 Task: In the  document Nativeamericanreservations.txtMake this file  'available offline' Check 'Vision History' View the  non- printing characters
Action: Mouse moved to (257, 352)
Screenshot: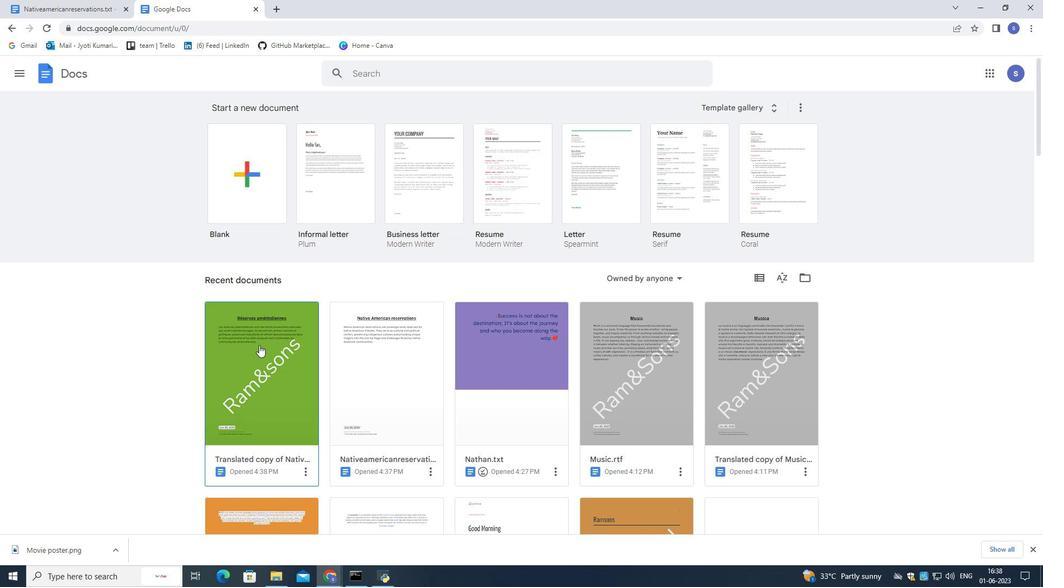 
Action: Mouse pressed left at (257, 352)
Screenshot: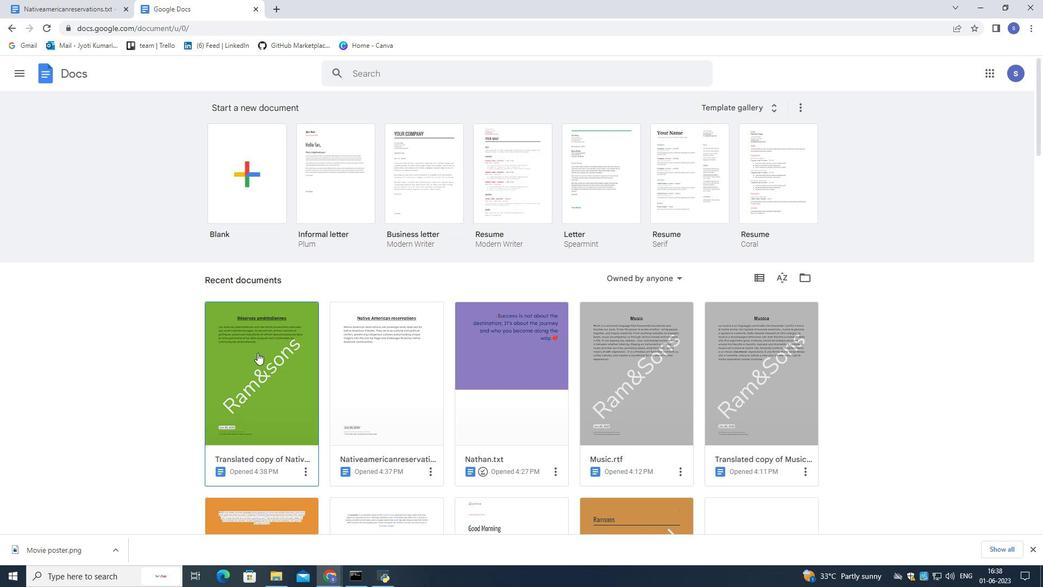 
Action: Mouse moved to (419, 371)
Screenshot: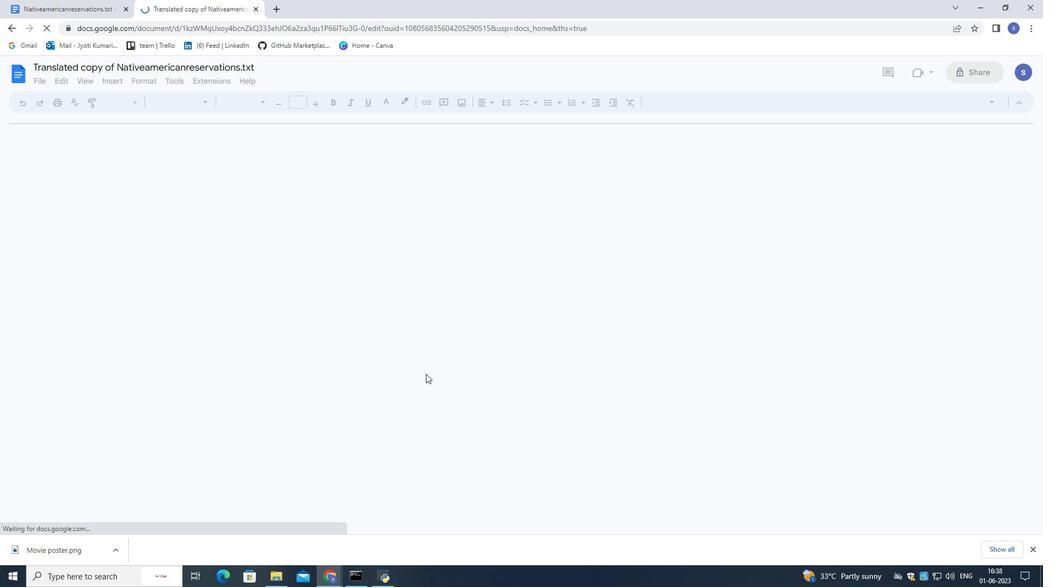 
Action: Mouse pressed left at (419, 371)
Screenshot: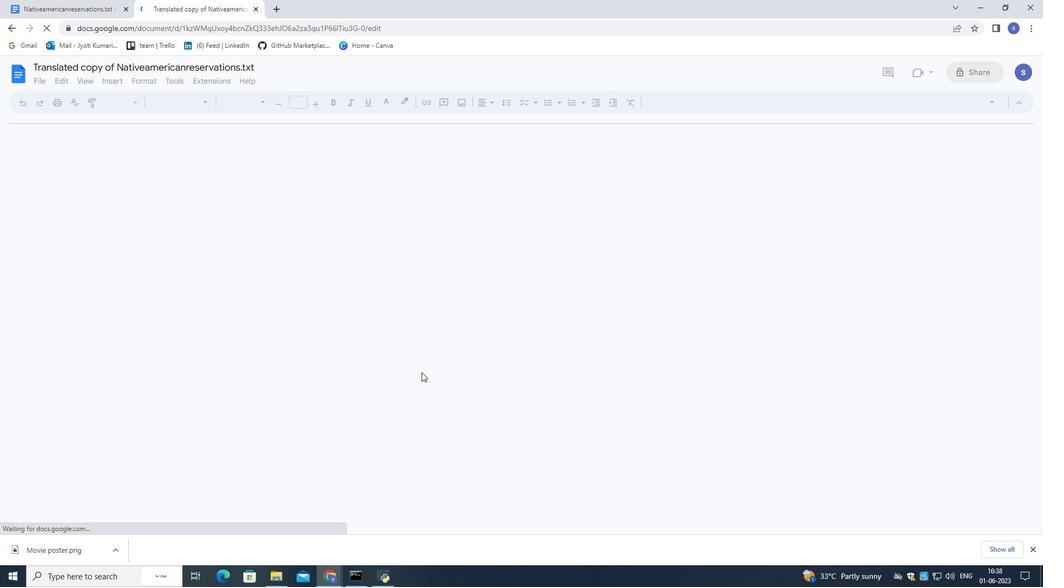 
Action: Mouse moved to (7, 29)
Screenshot: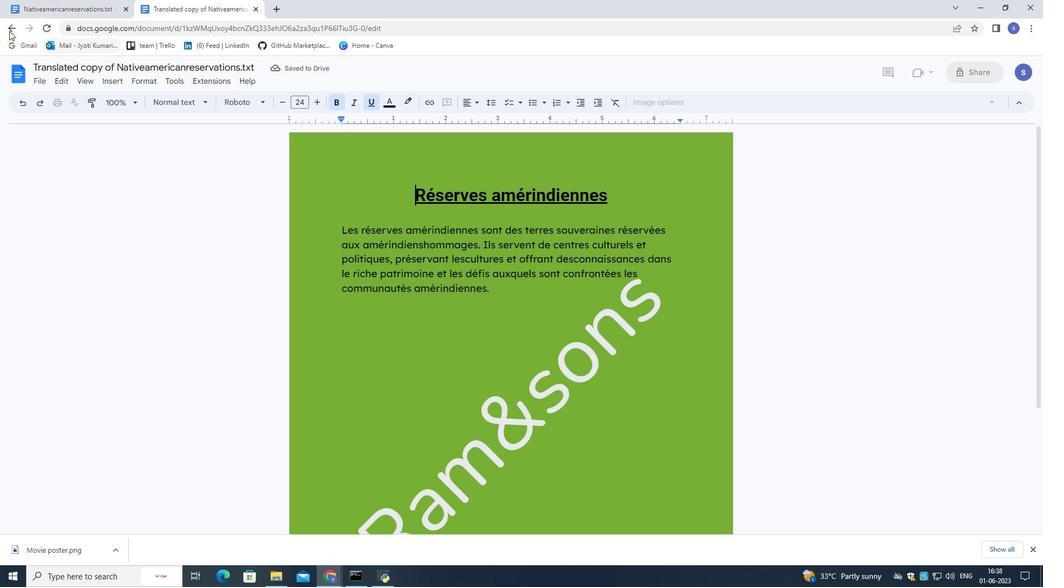 
Action: Mouse pressed left at (7, 29)
Screenshot: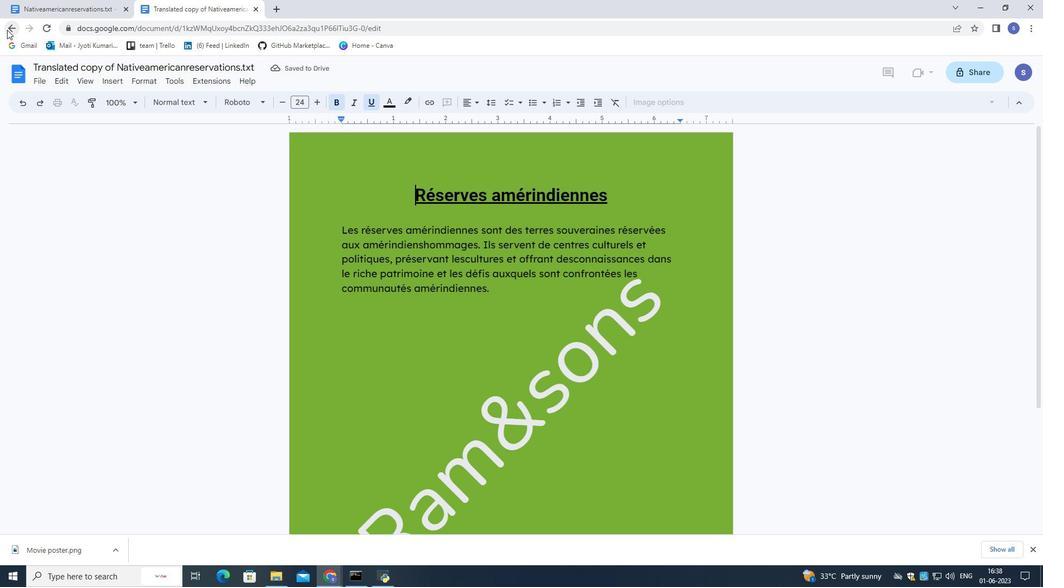 
Action: Mouse moved to (54, 9)
Screenshot: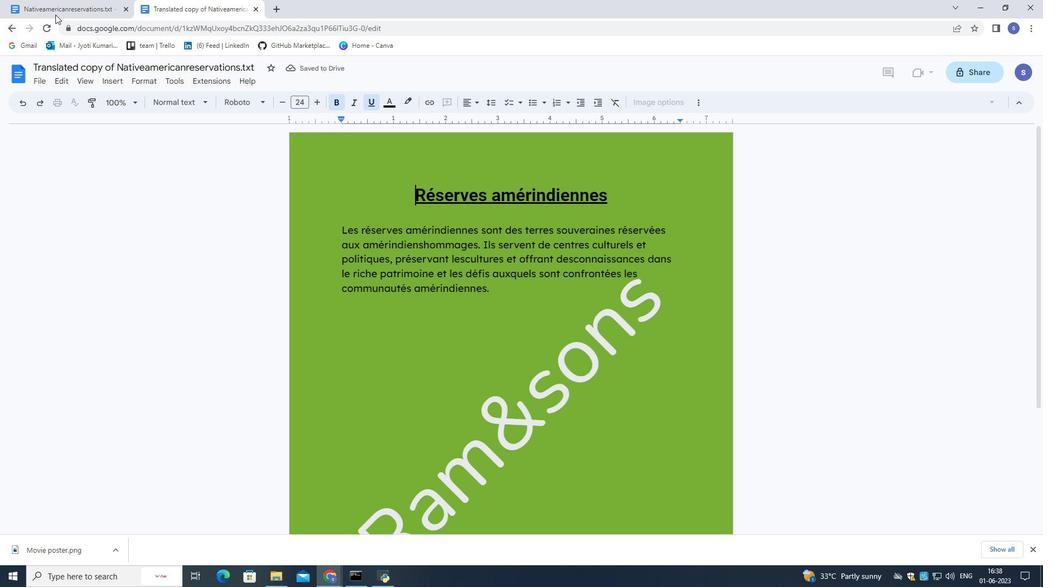 
Action: Mouse pressed left at (54, 9)
Screenshot: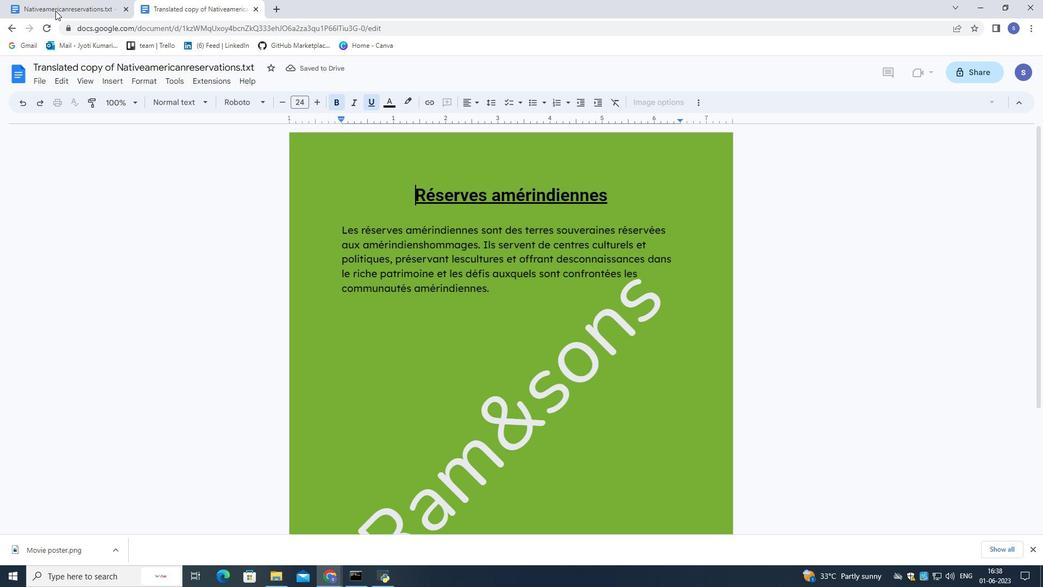 
Action: Mouse moved to (255, 11)
Screenshot: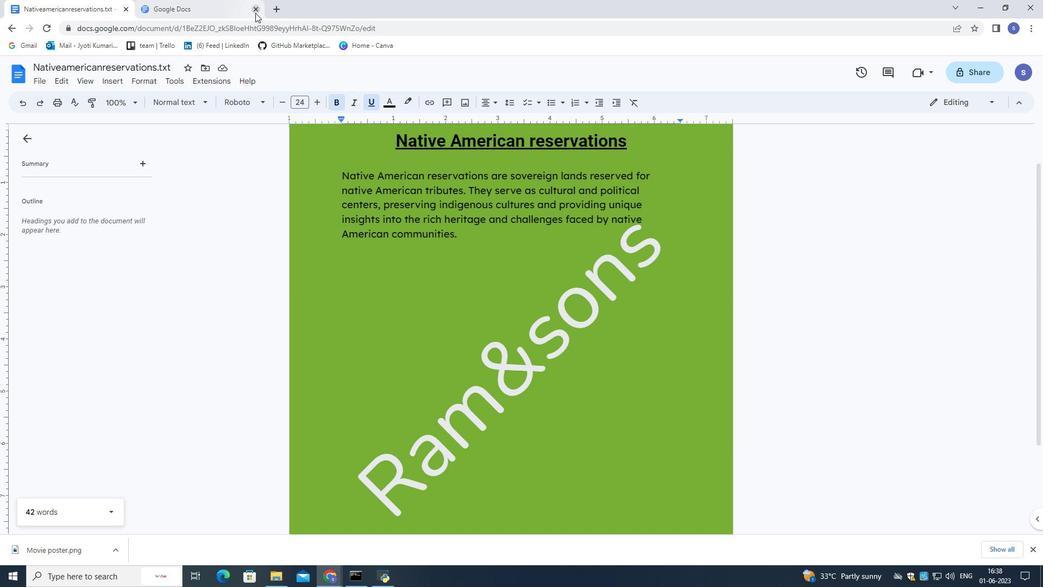 
Action: Mouse pressed left at (255, 11)
Screenshot: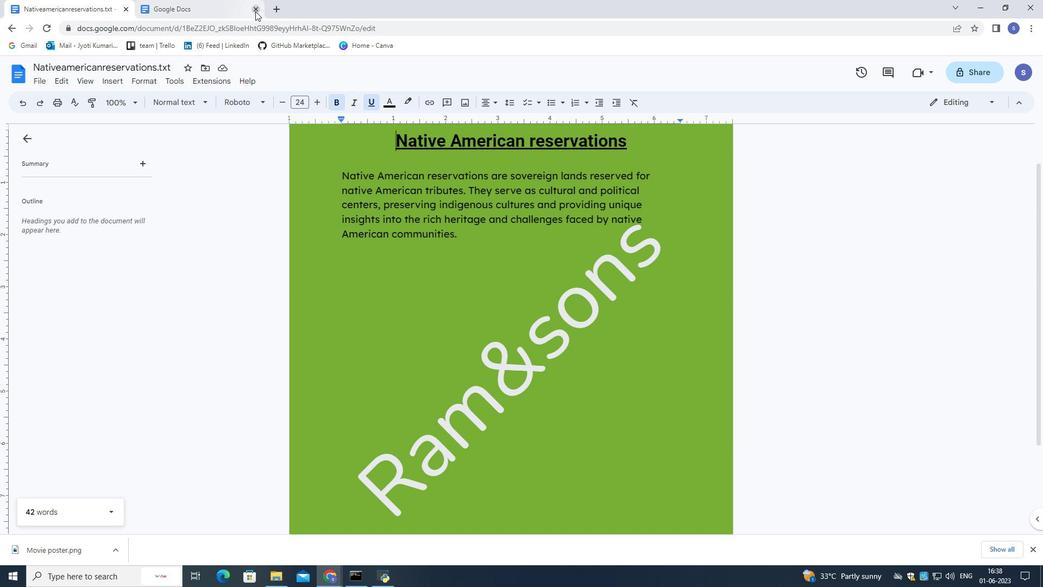 
Action: Mouse moved to (279, 256)
Screenshot: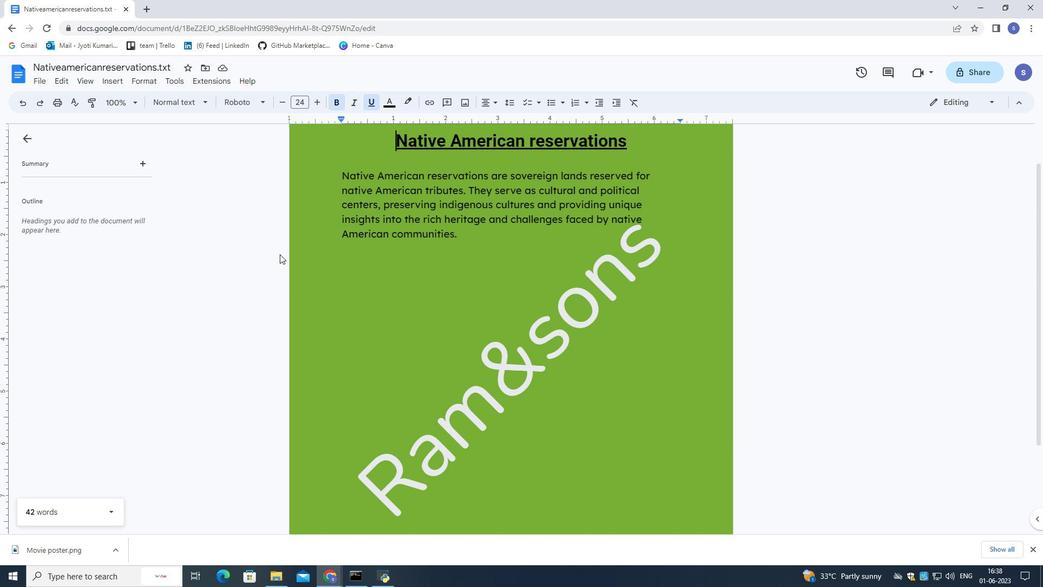 
Action: Mouse scrolled (279, 257) with delta (0, 0)
Screenshot: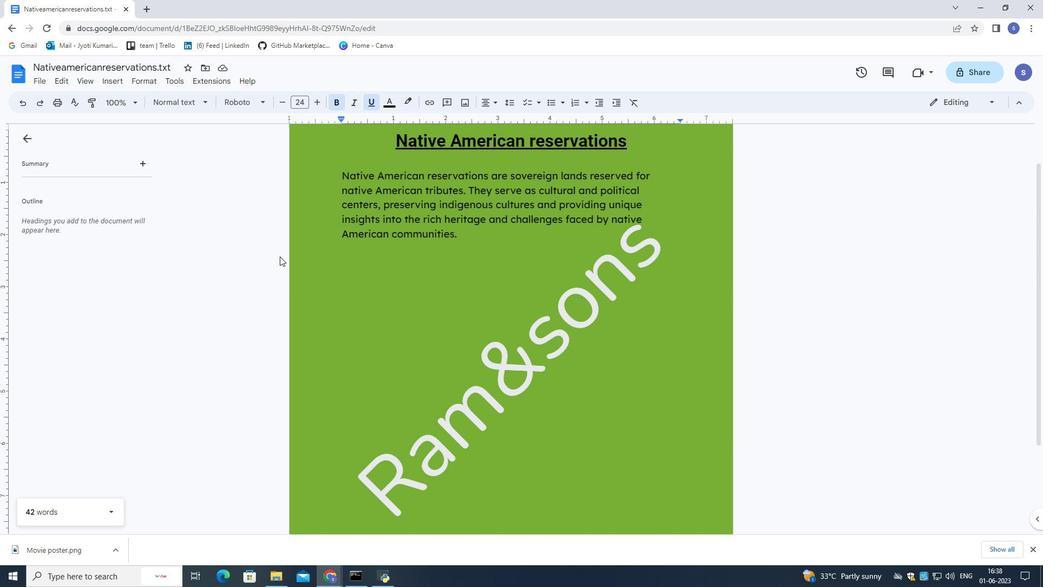 
Action: Mouse moved to (39, 79)
Screenshot: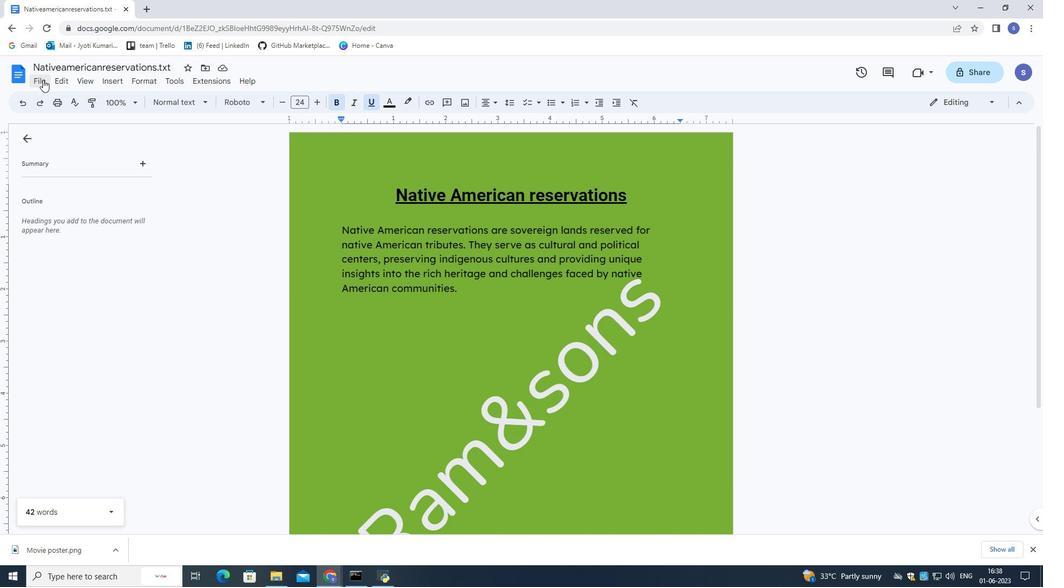 
Action: Mouse pressed left at (39, 79)
Screenshot: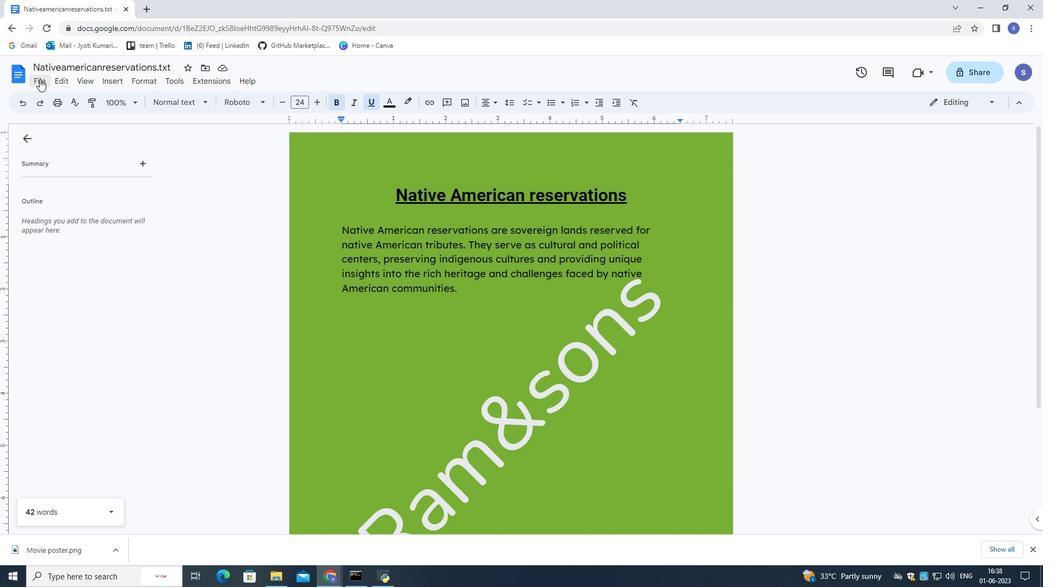 
Action: Mouse moved to (83, 313)
Screenshot: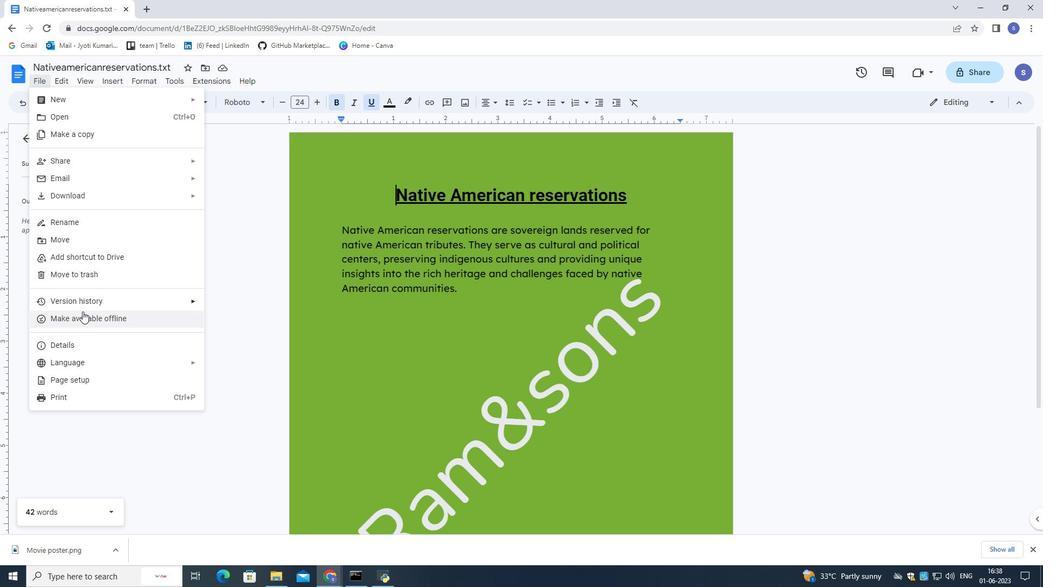 
Action: Mouse pressed left at (83, 313)
Screenshot: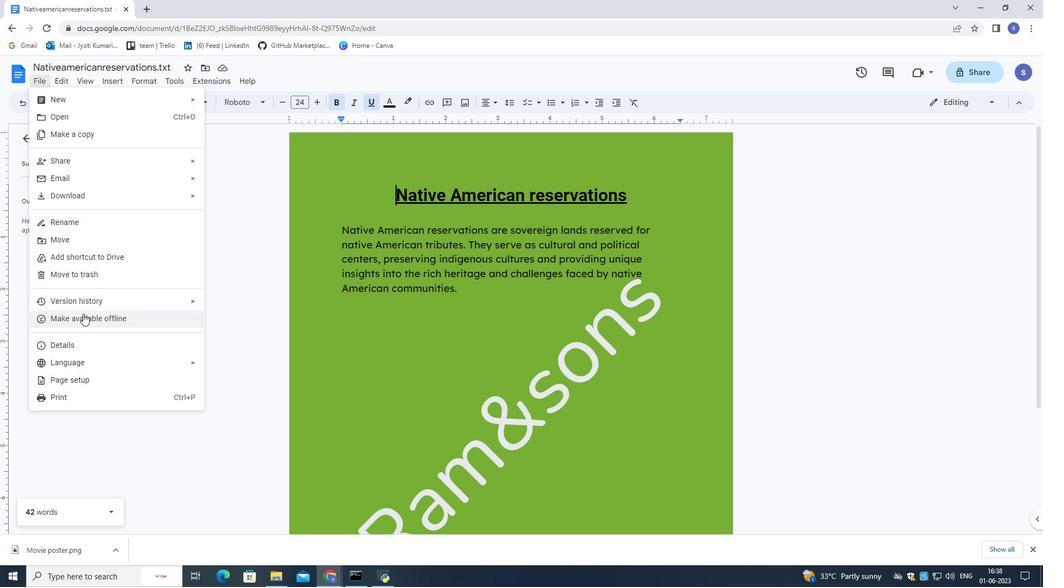 
Action: Mouse moved to (41, 79)
Screenshot: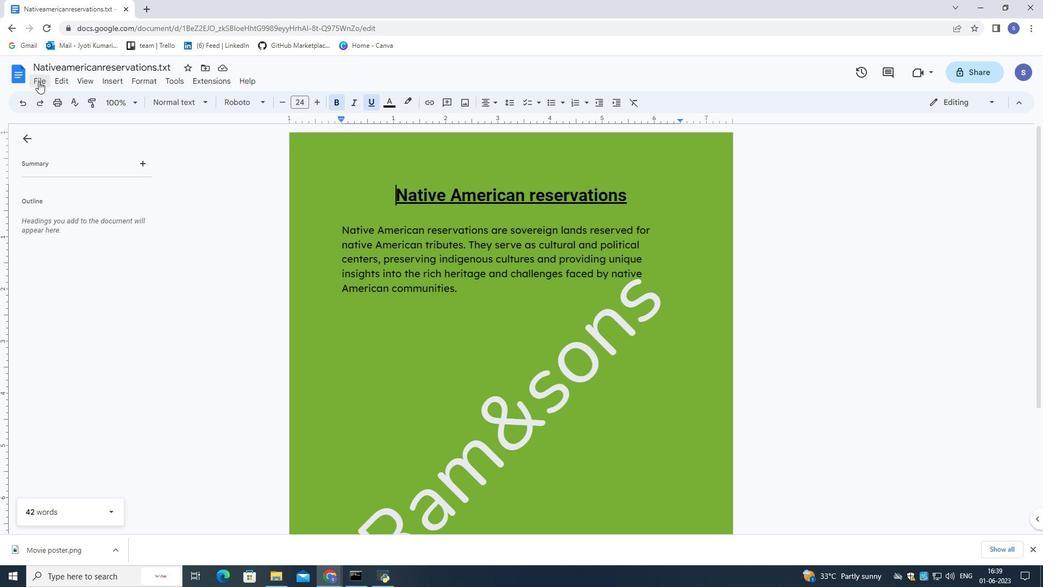 
Action: Mouse pressed left at (41, 79)
Screenshot: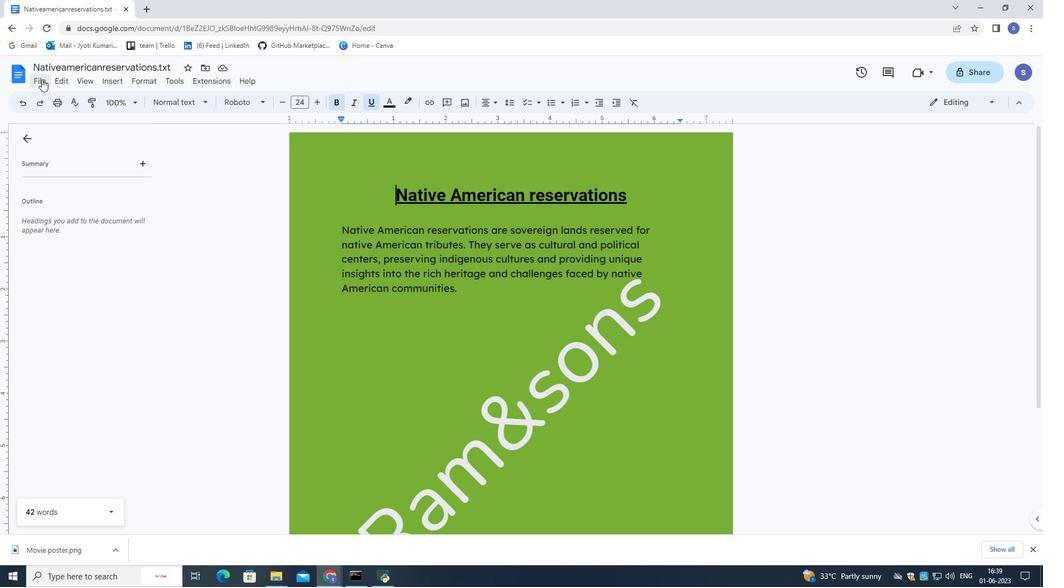 
Action: Mouse moved to (228, 322)
Screenshot: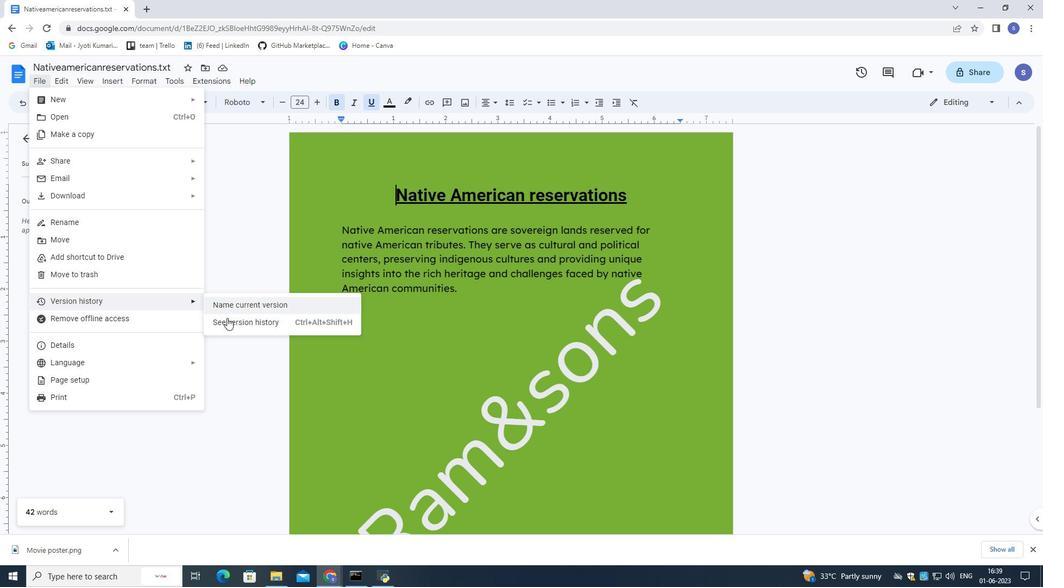 
Action: Mouse pressed left at (228, 322)
Screenshot: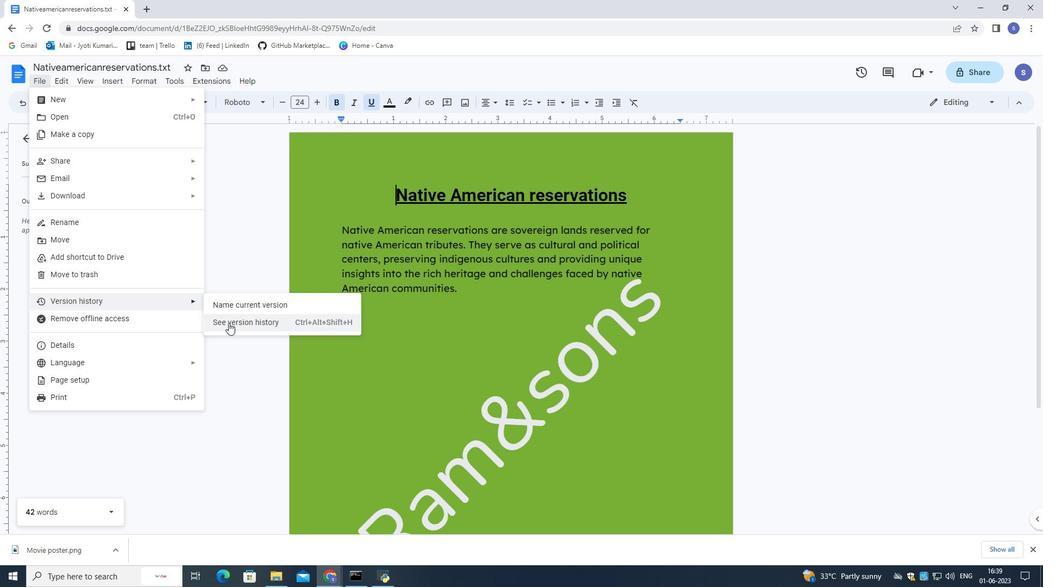 
Action: Mouse moved to (472, 247)
Screenshot: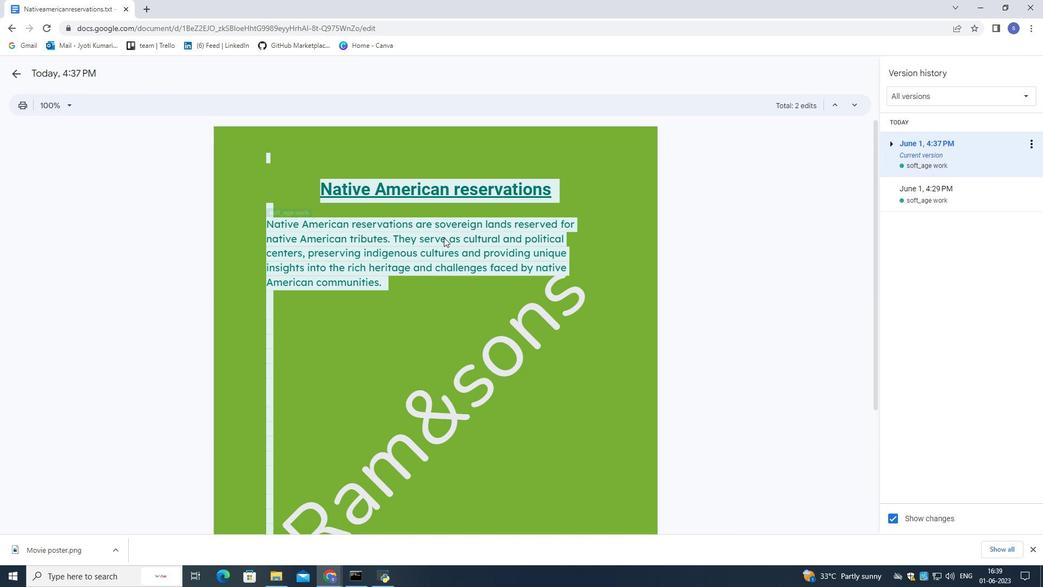 
Action: Mouse scrolled (472, 246) with delta (0, 0)
Screenshot: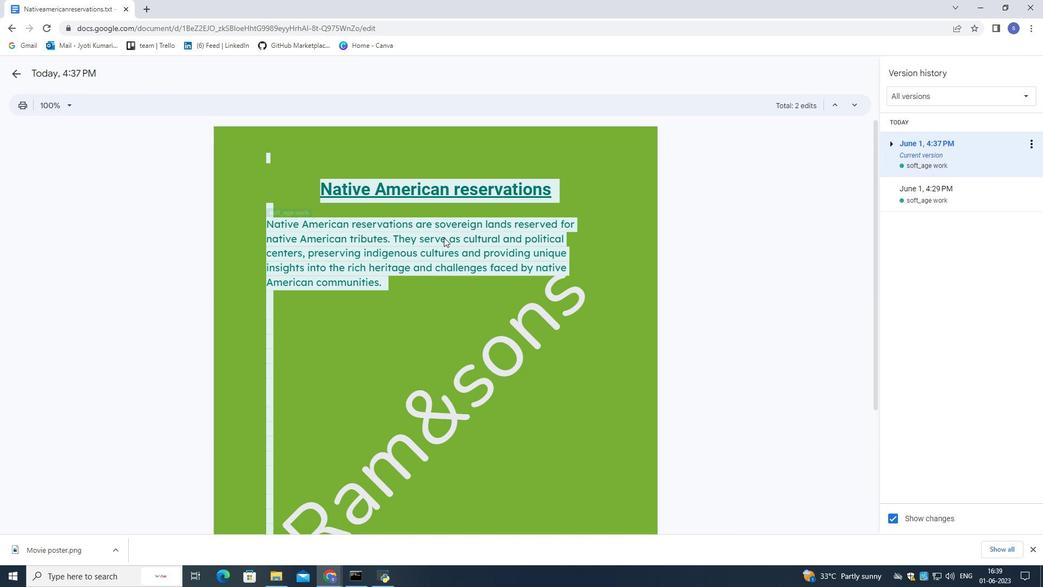 
Action: Mouse moved to (472, 248)
Screenshot: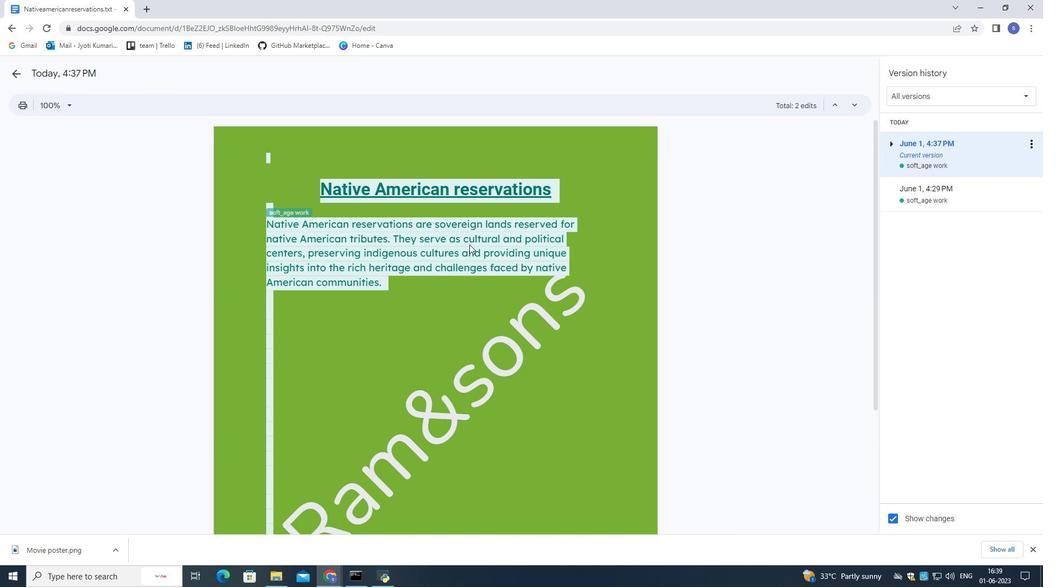 
Action: Mouse scrolled (472, 247) with delta (0, 0)
Screenshot: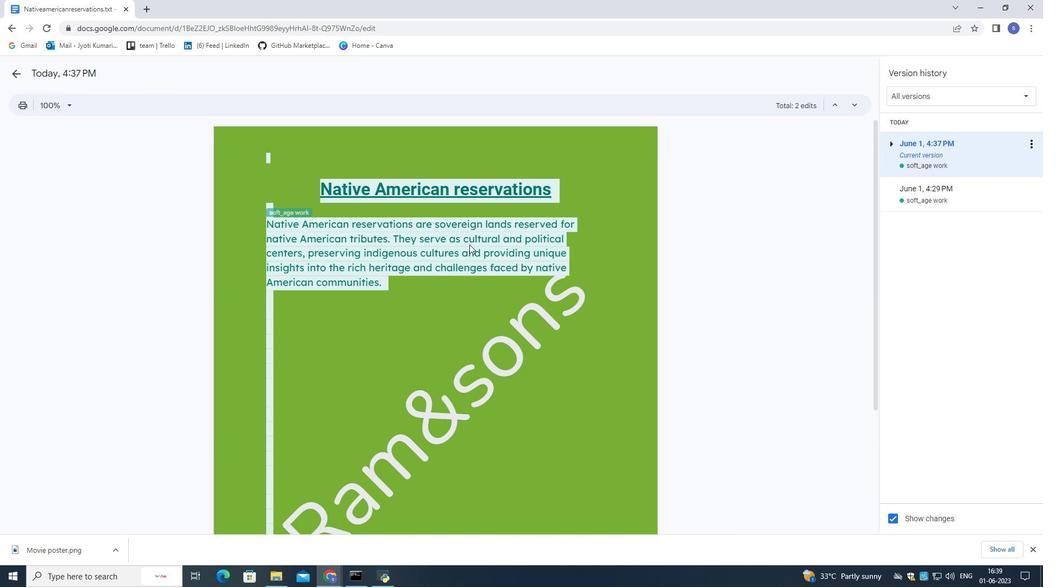 
Action: Mouse moved to (472, 248)
Screenshot: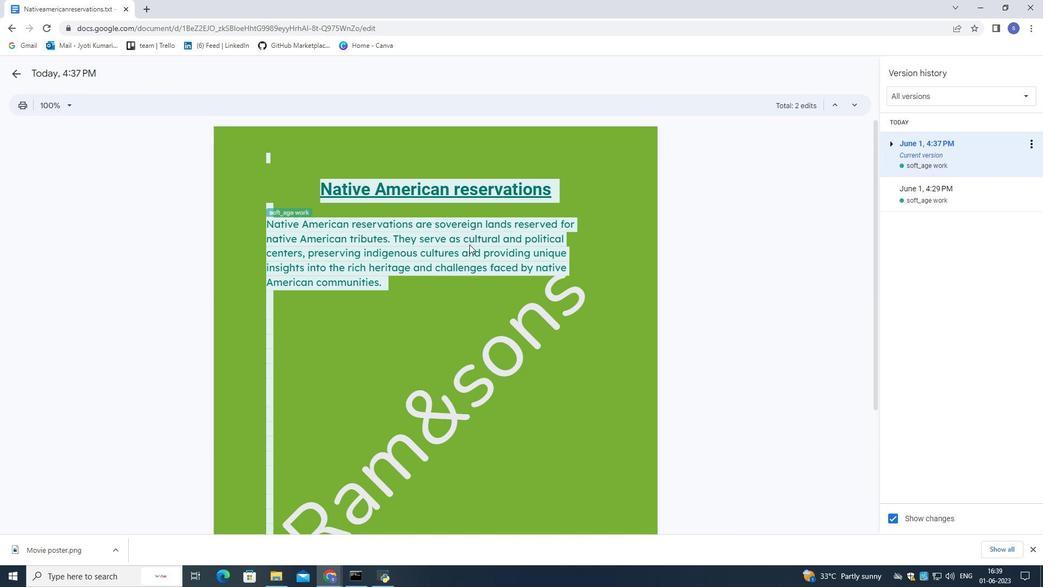 
Action: Mouse scrolled (472, 248) with delta (0, 0)
Screenshot: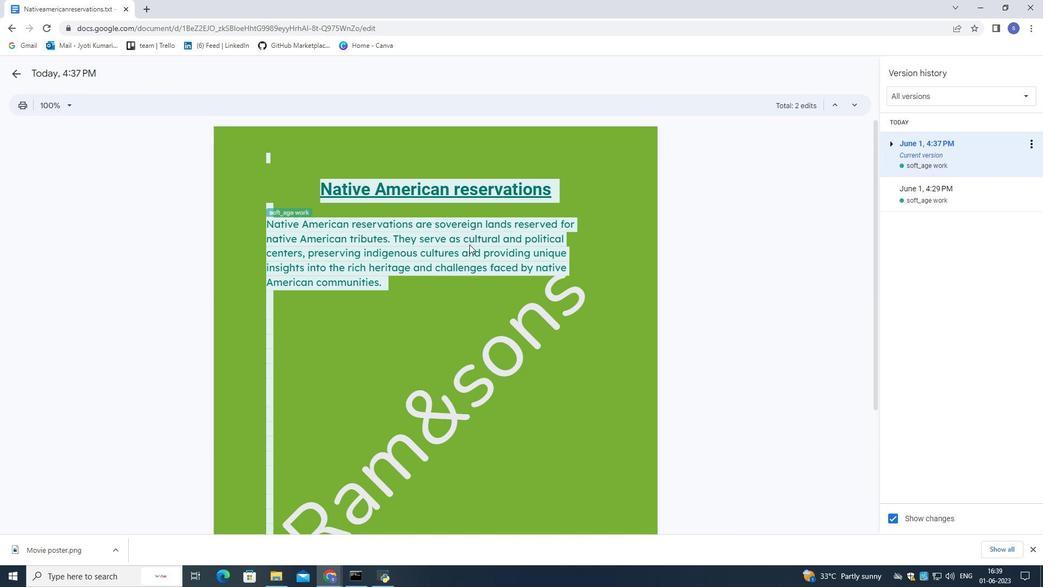 
Action: Mouse moved to (472, 249)
Screenshot: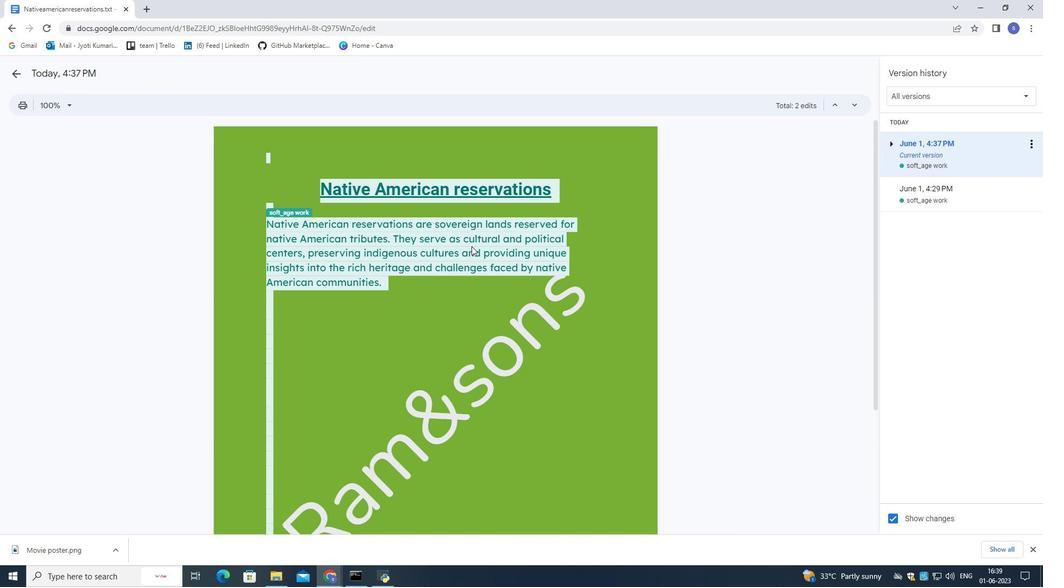 
Action: Mouse scrolled (472, 248) with delta (0, 0)
Screenshot: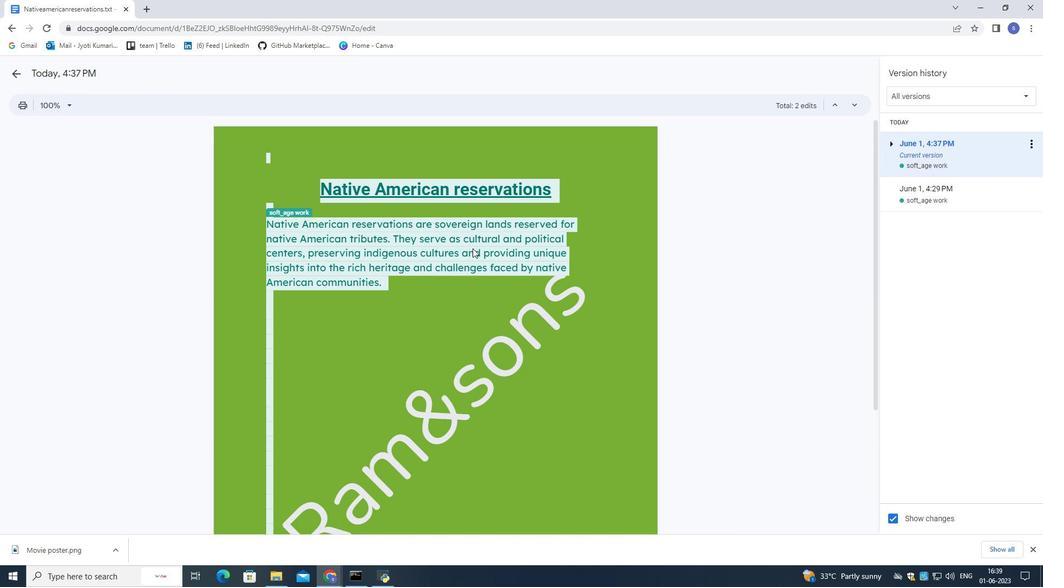 
Action: Mouse moved to (473, 250)
Screenshot: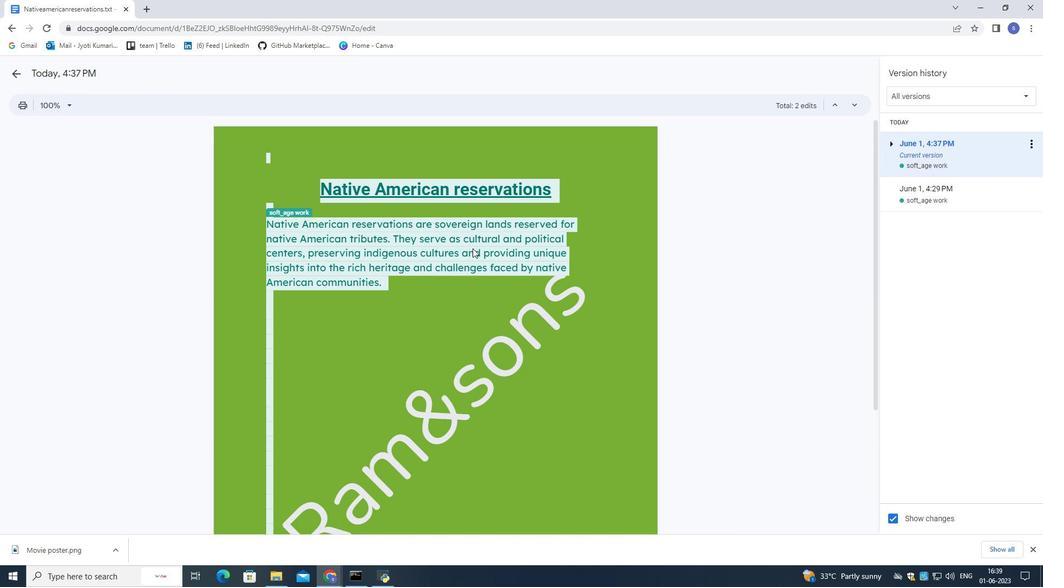 
Action: Mouse scrolled (473, 249) with delta (0, 0)
Screenshot: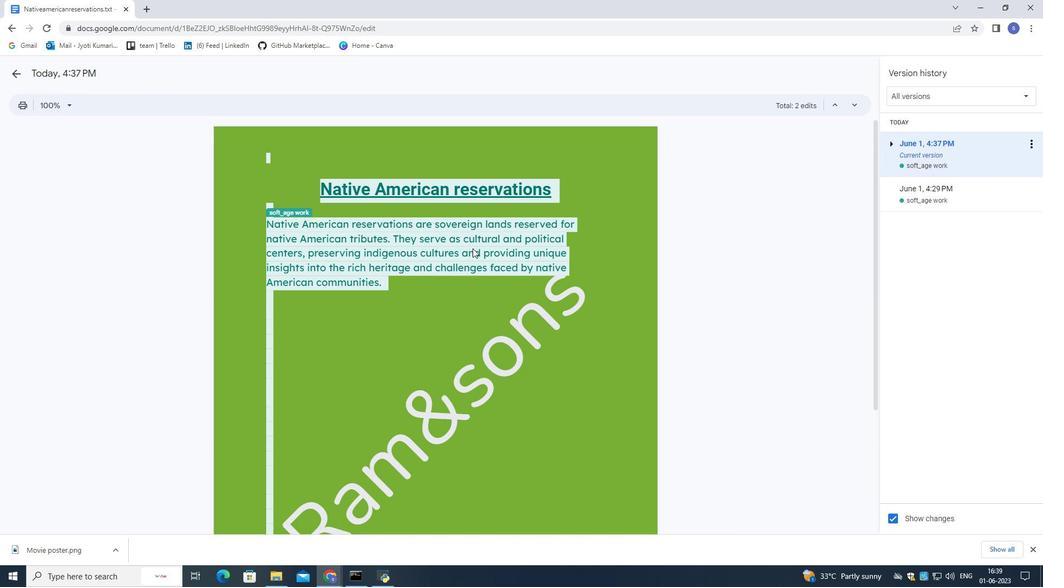 
Action: Mouse scrolled (473, 250) with delta (0, 0)
Screenshot: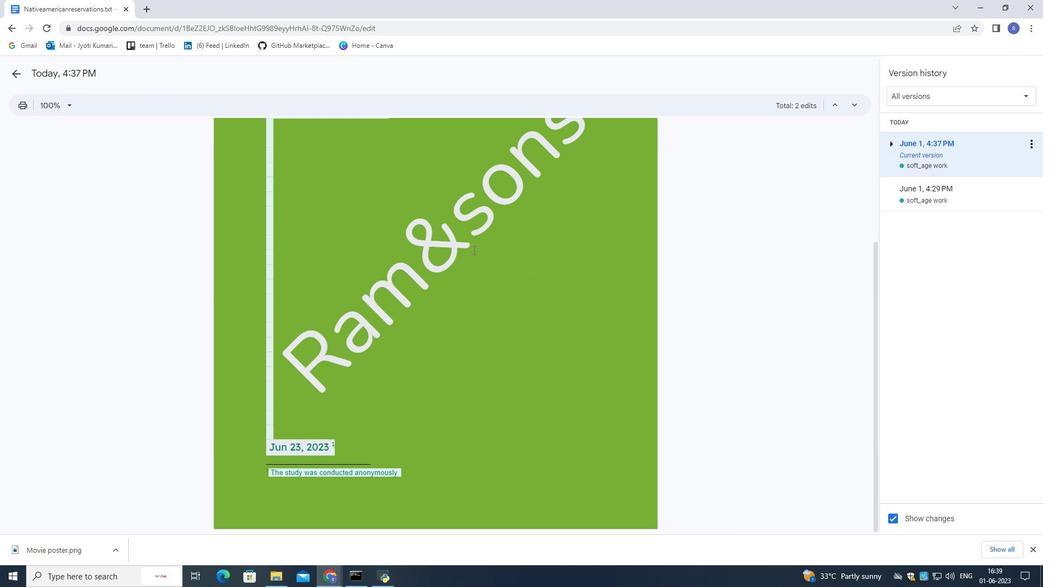 
Action: Mouse scrolled (473, 250) with delta (0, 0)
Screenshot: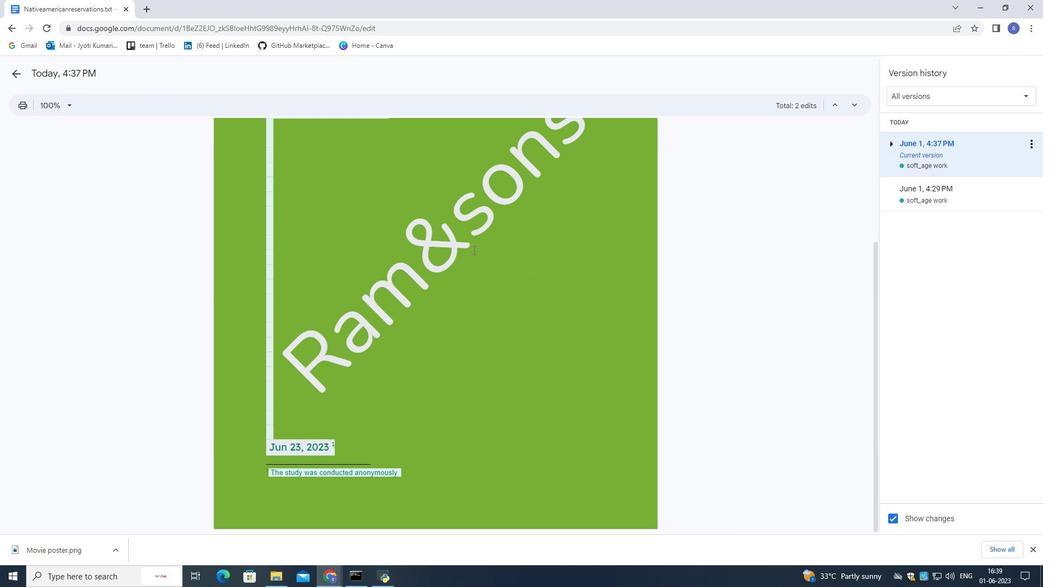 
Action: Mouse scrolled (473, 250) with delta (0, 0)
Screenshot: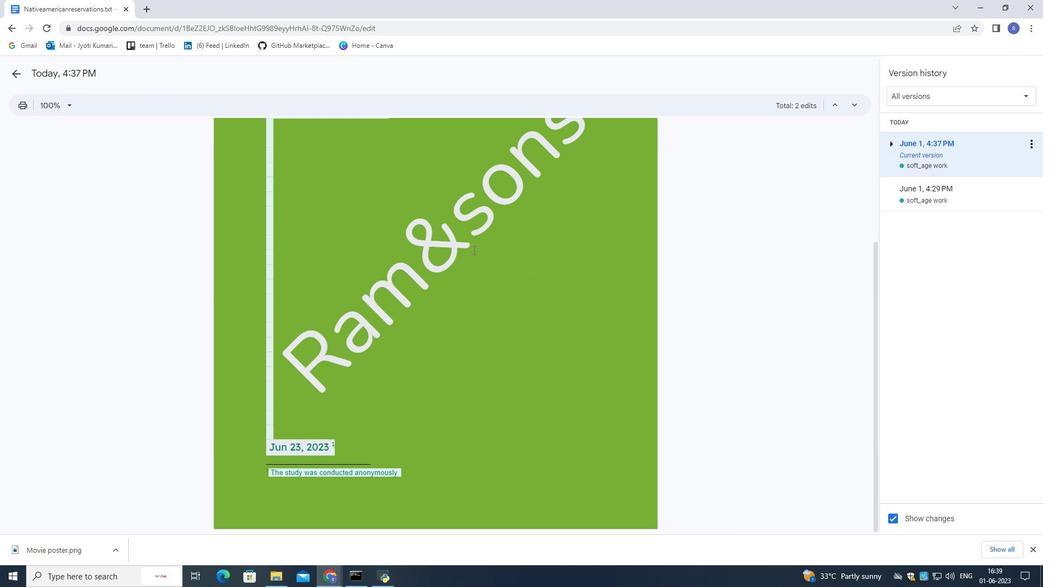 
Action: Mouse scrolled (473, 250) with delta (0, 0)
Screenshot: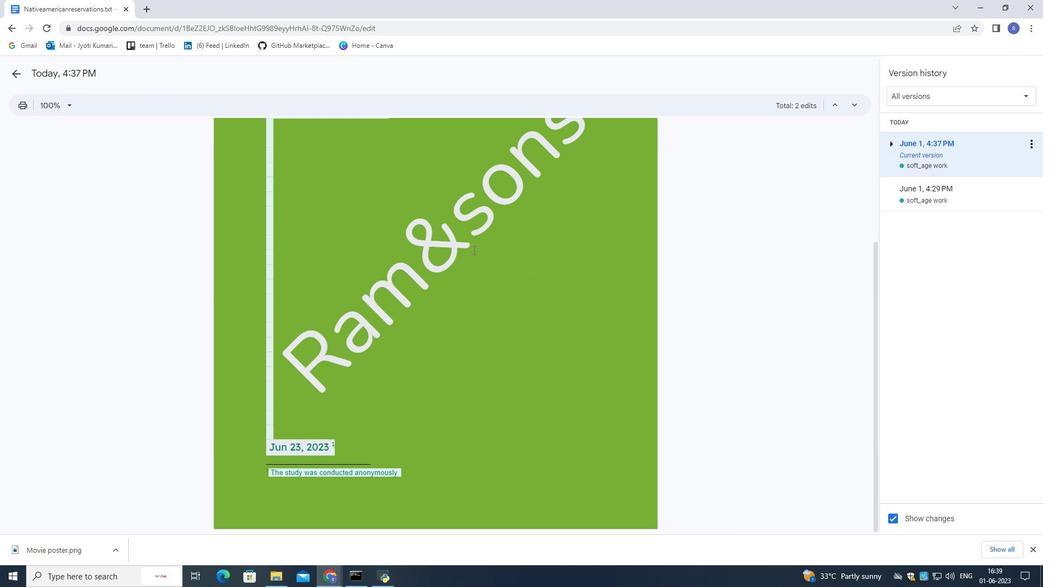 
Action: Mouse scrolled (473, 250) with delta (0, 0)
Screenshot: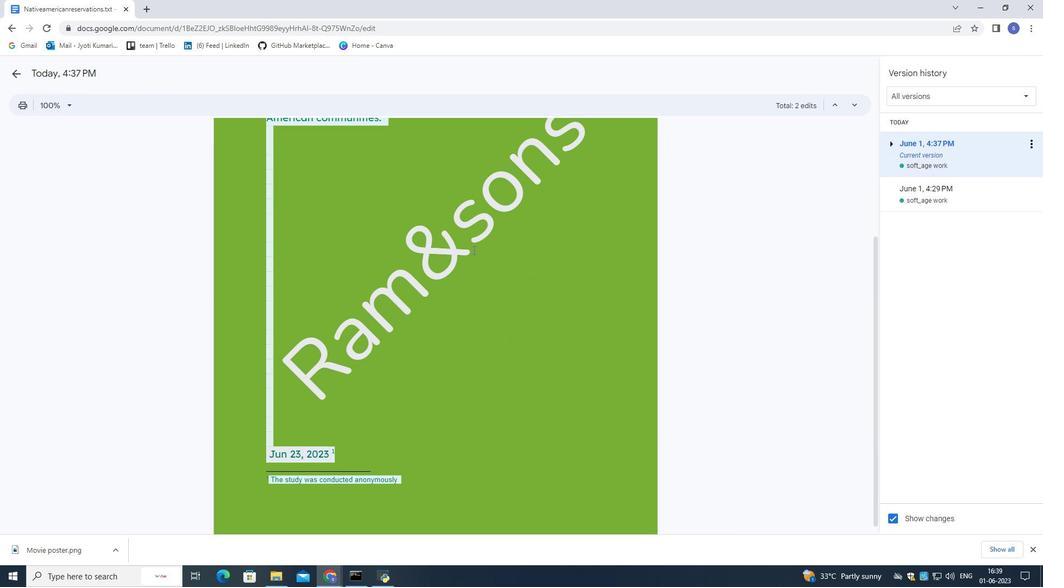 
Action: Mouse moved to (473, 250)
Screenshot: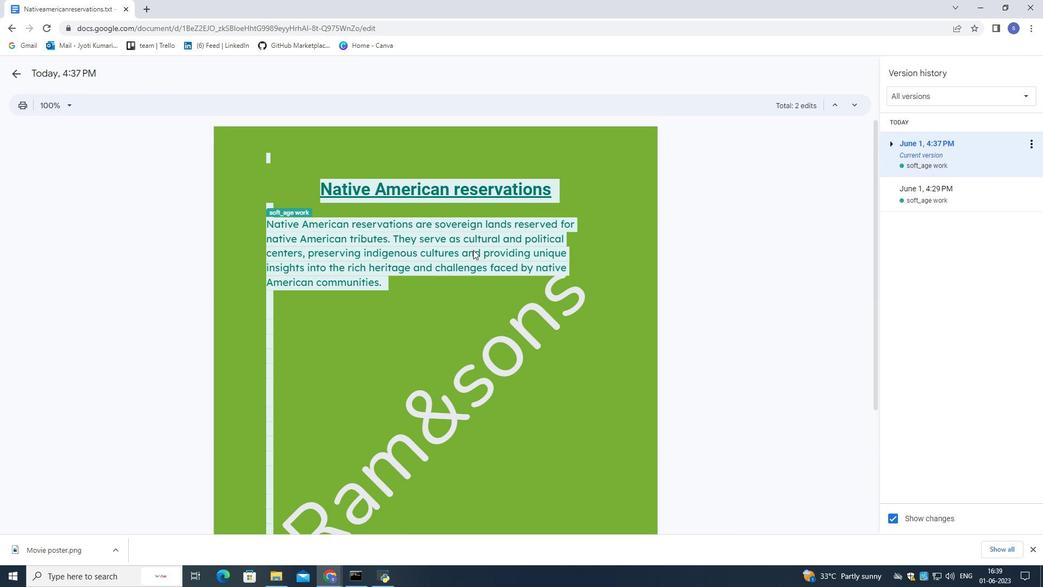 
